 Task: Add a new rule when a card is added to the list "to do", the card's label should be orange.
Action: Mouse moved to (628, 201)
Screenshot: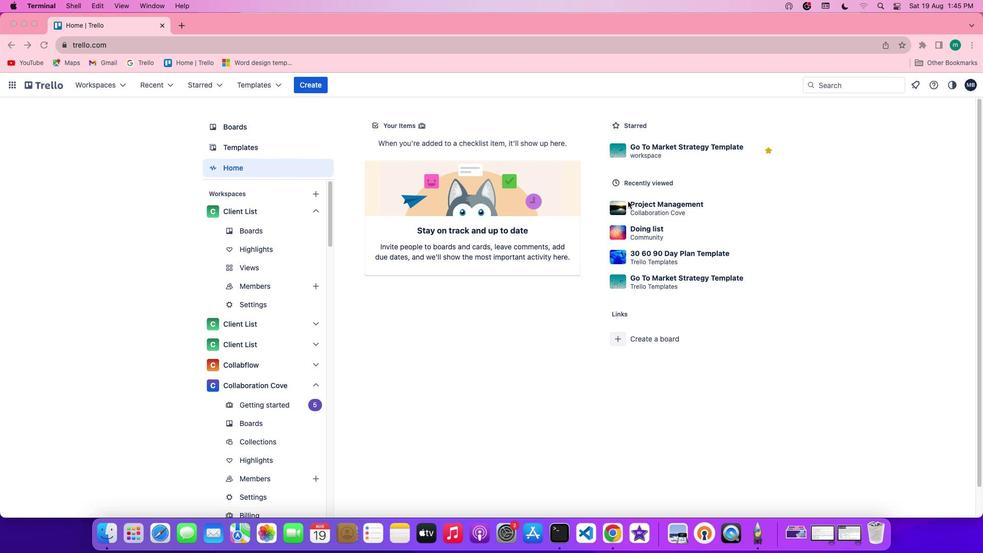 
Action: Mouse pressed left at (628, 201)
Screenshot: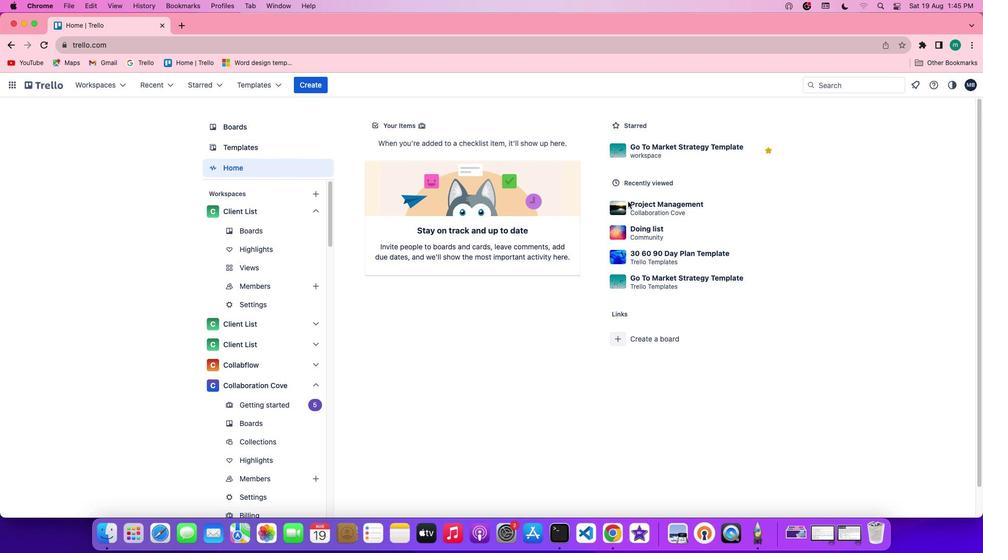 
Action: Mouse moved to (628, 201)
Screenshot: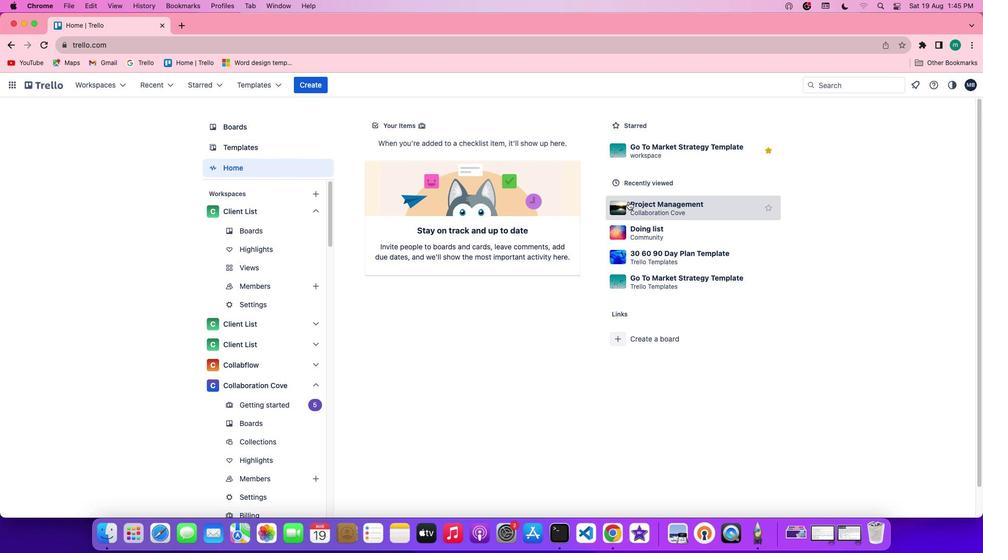 
Action: Mouse pressed left at (628, 201)
Screenshot: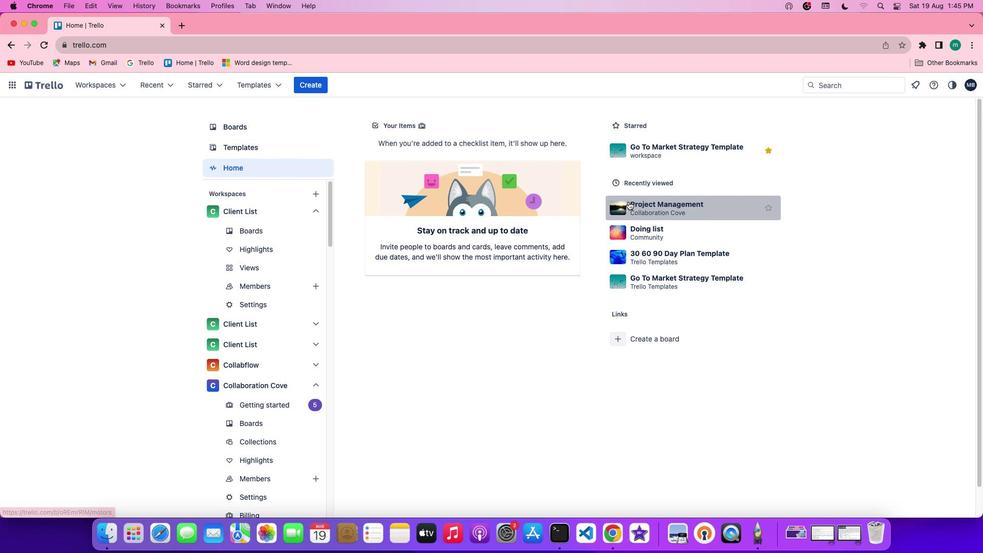 
Action: Mouse moved to (435, 165)
Screenshot: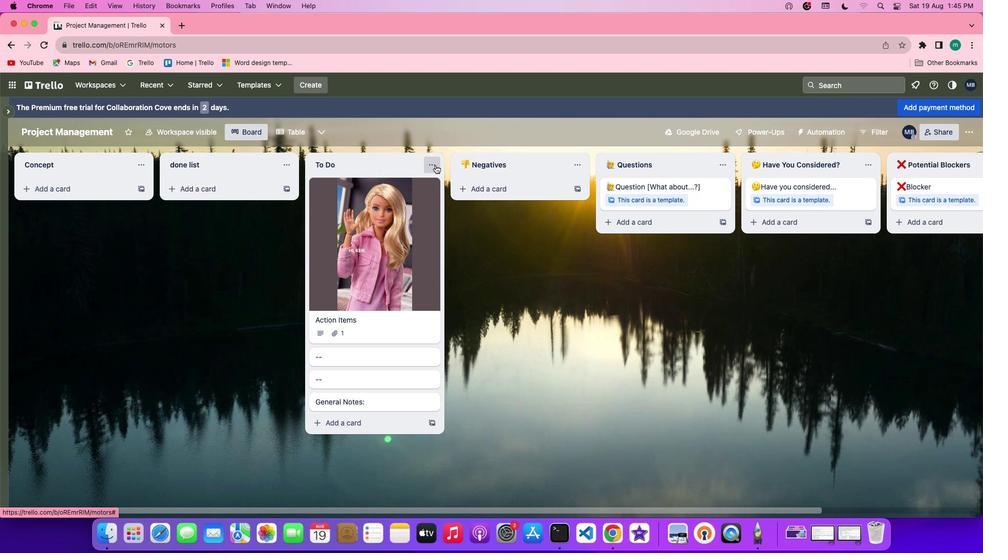 
Action: Mouse pressed left at (435, 165)
Screenshot: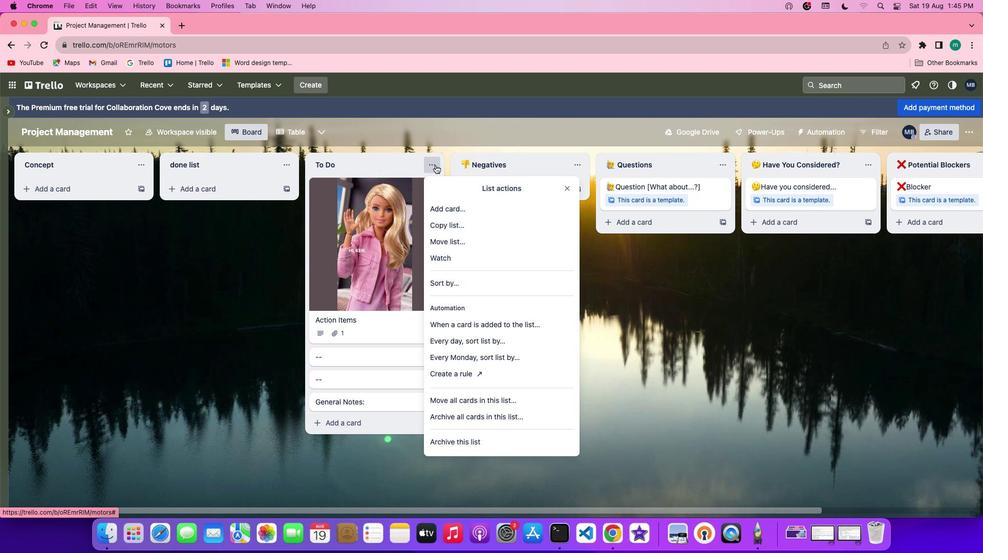 
Action: Mouse moved to (453, 325)
Screenshot: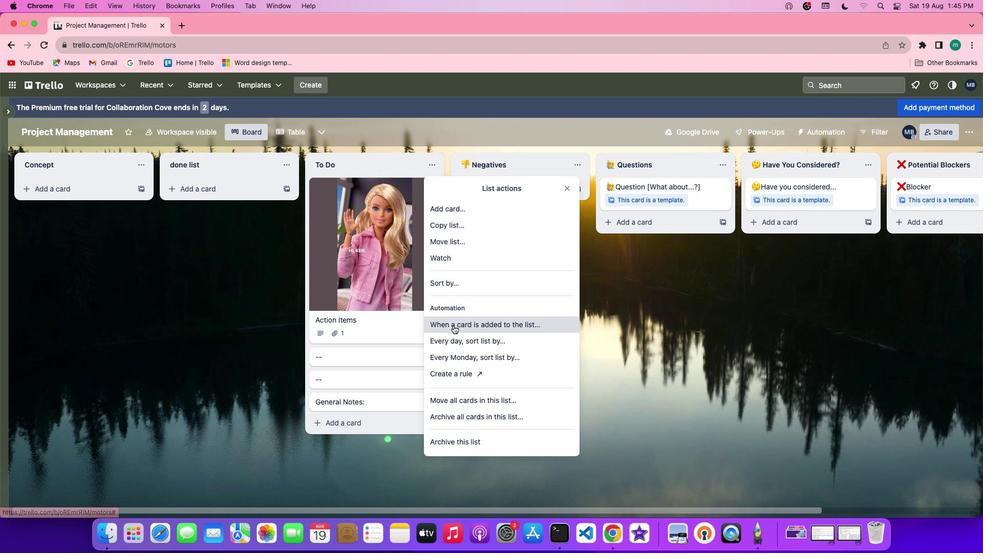 
Action: Mouse pressed left at (453, 325)
Screenshot: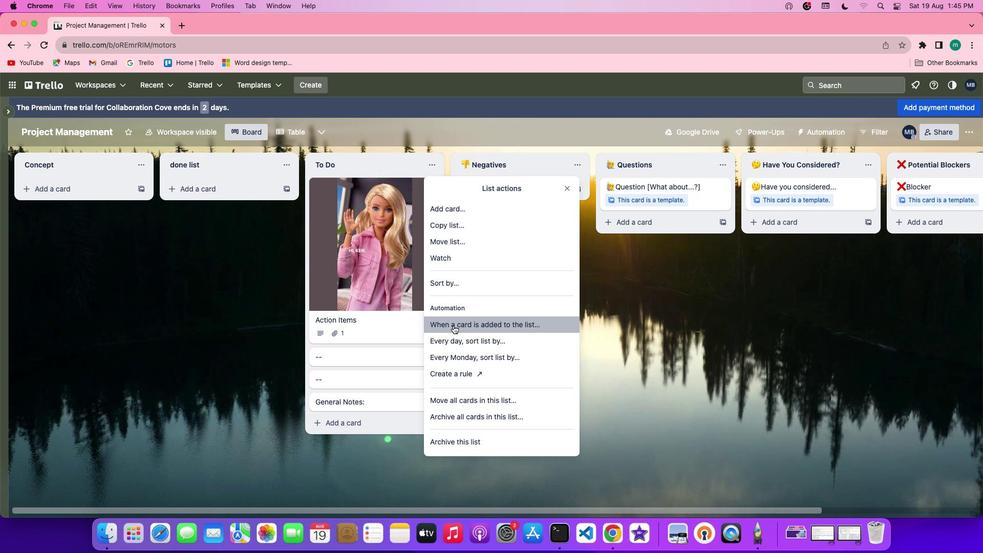 
Action: Mouse moved to (511, 262)
Screenshot: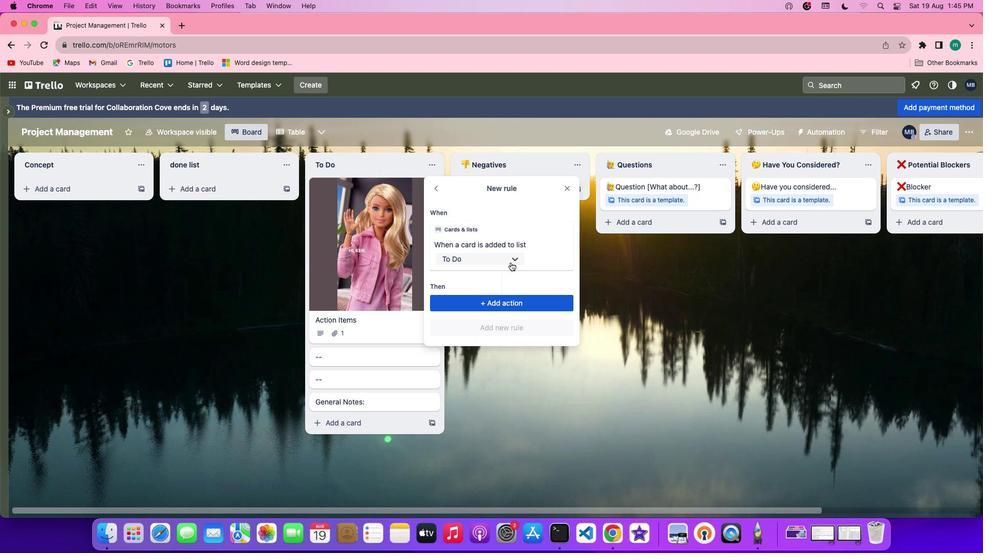 
Action: Mouse pressed left at (511, 262)
Screenshot: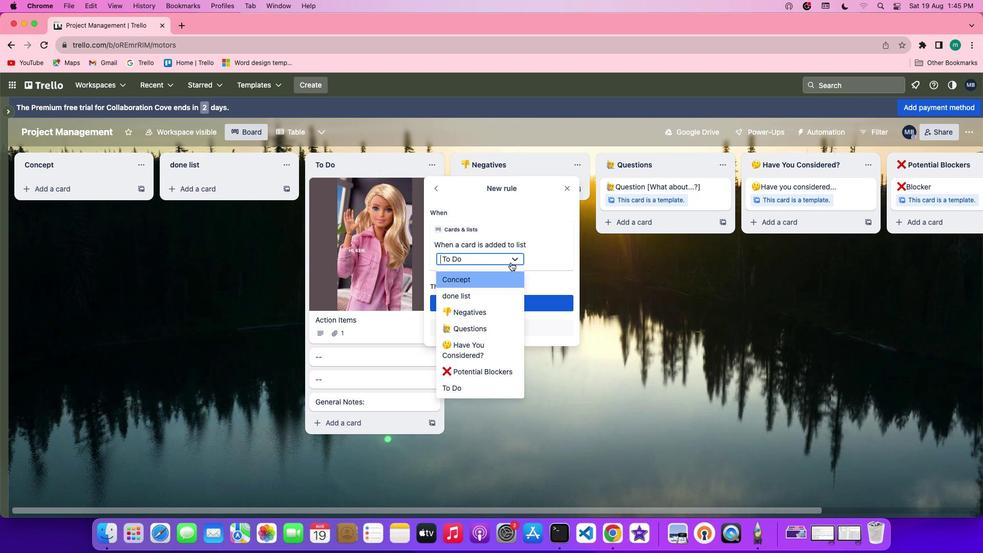 
Action: Mouse moved to (484, 386)
Screenshot: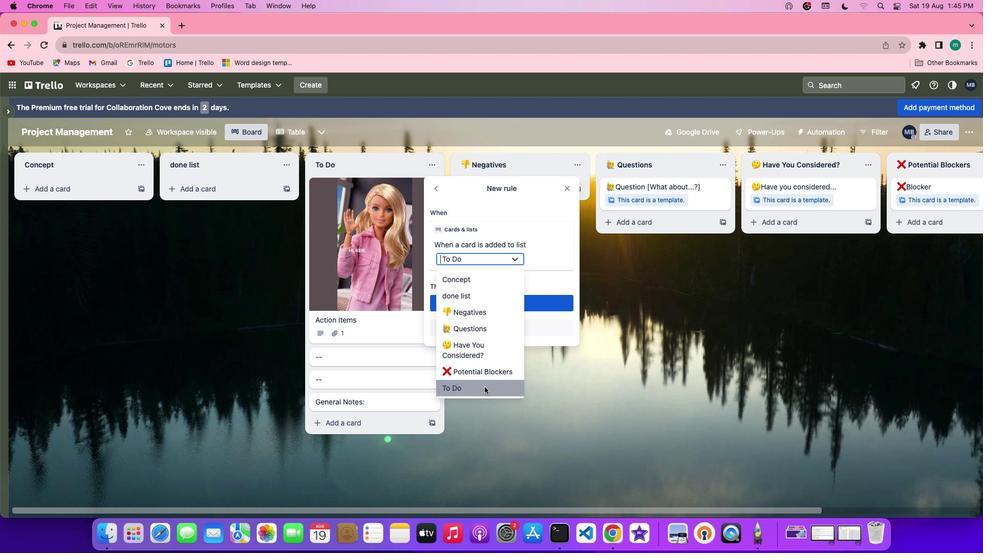 
Action: Mouse pressed left at (484, 386)
Screenshot: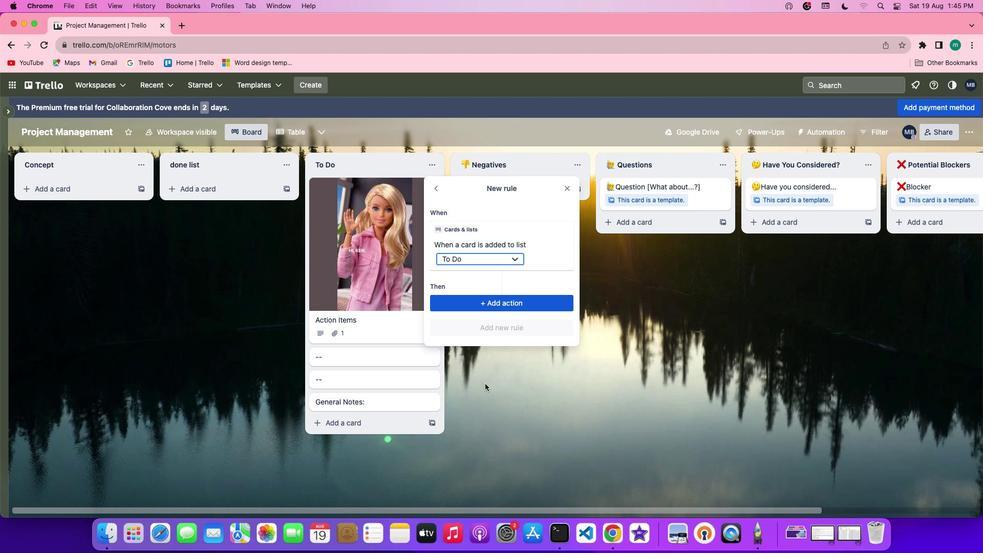 
Action: Mouse moved to (509, 305)
Screenshot: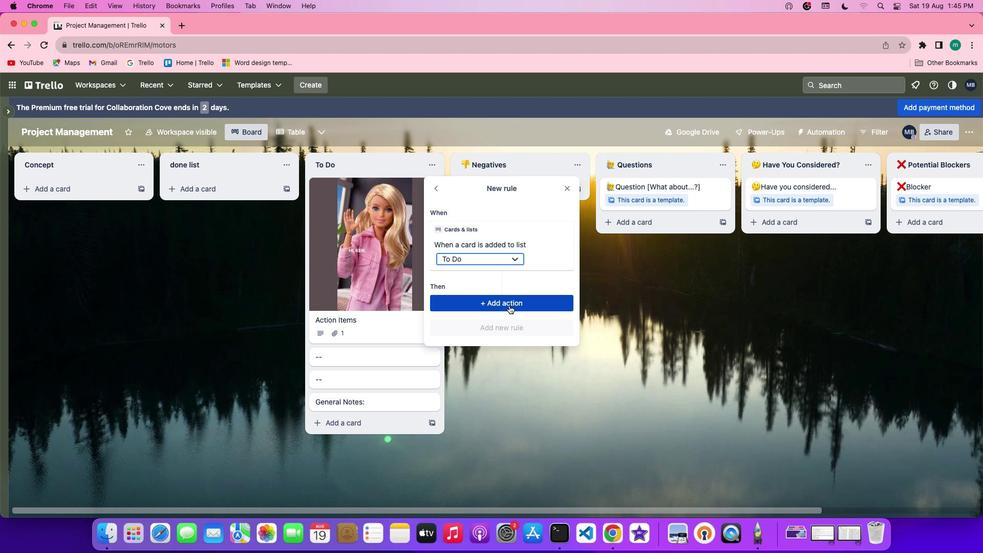 
Action: Mouse pressed left at (509, 305)
Screenshot: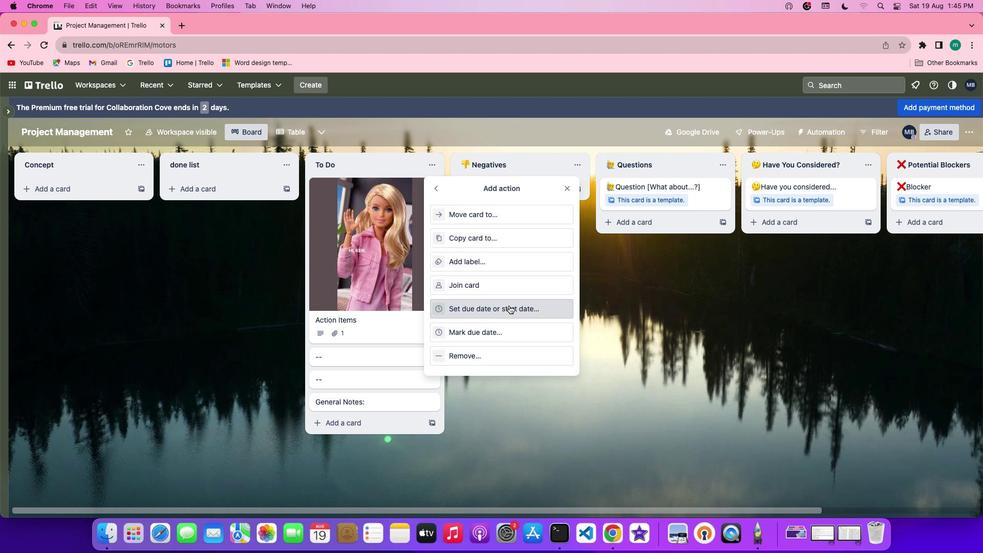 
Action: Mouse moved to (505, 258)
Screenshot: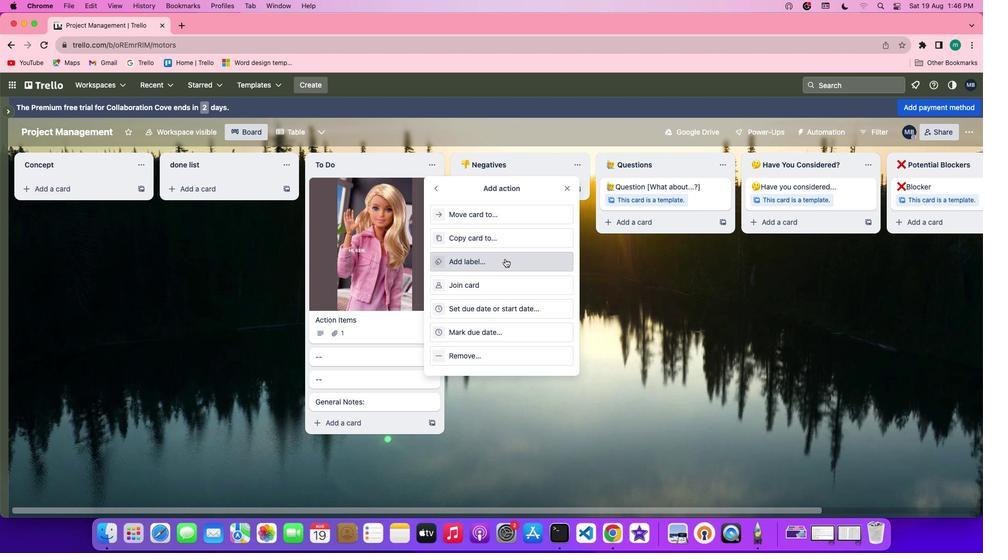 
Action: Mouse pressed left at (505, 258)
Screenshot: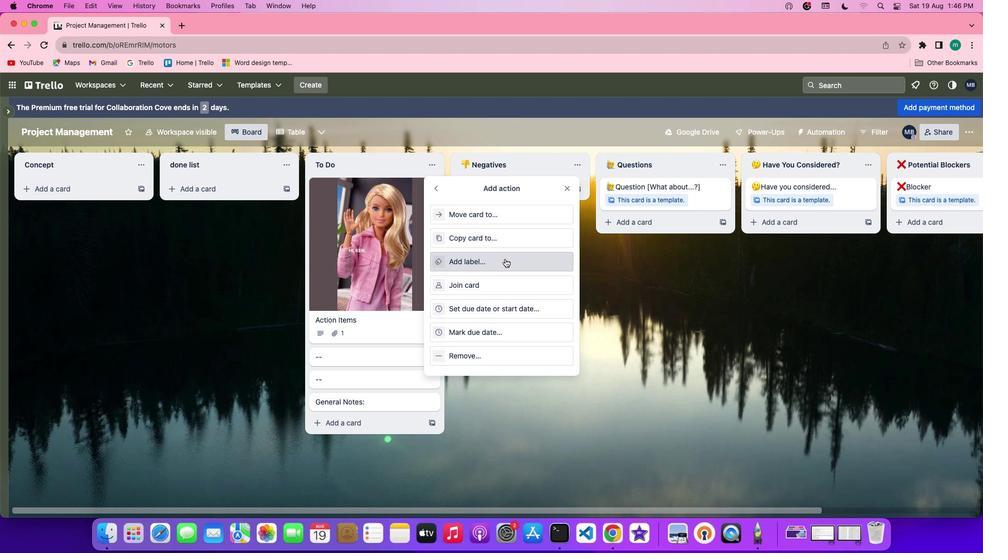 
Action: Mouse moved to (549, 320)
Screenshot: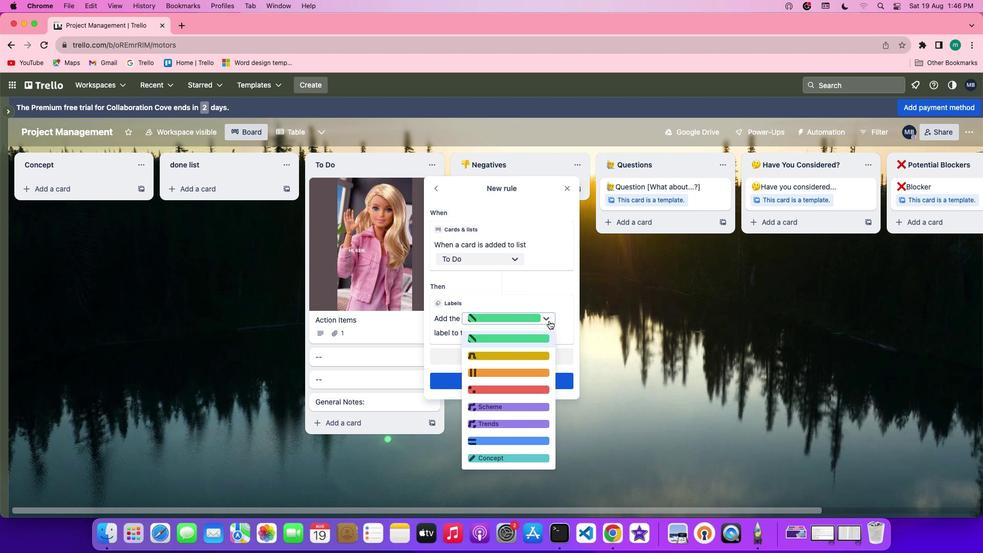 
Action: Mouse pressed left at (549, 320)
Screenshot: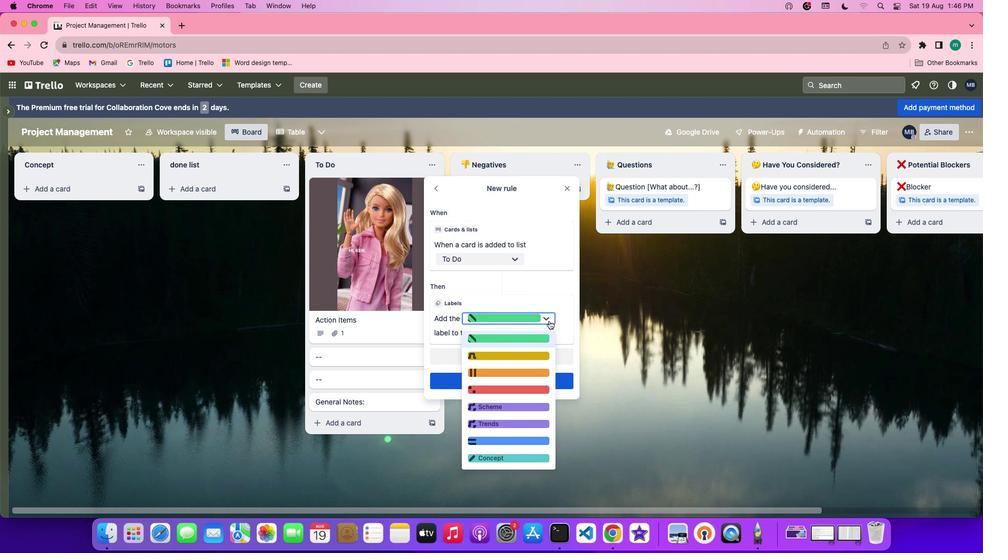 
Action: Mouse moved to (529, 373)
Screenshot: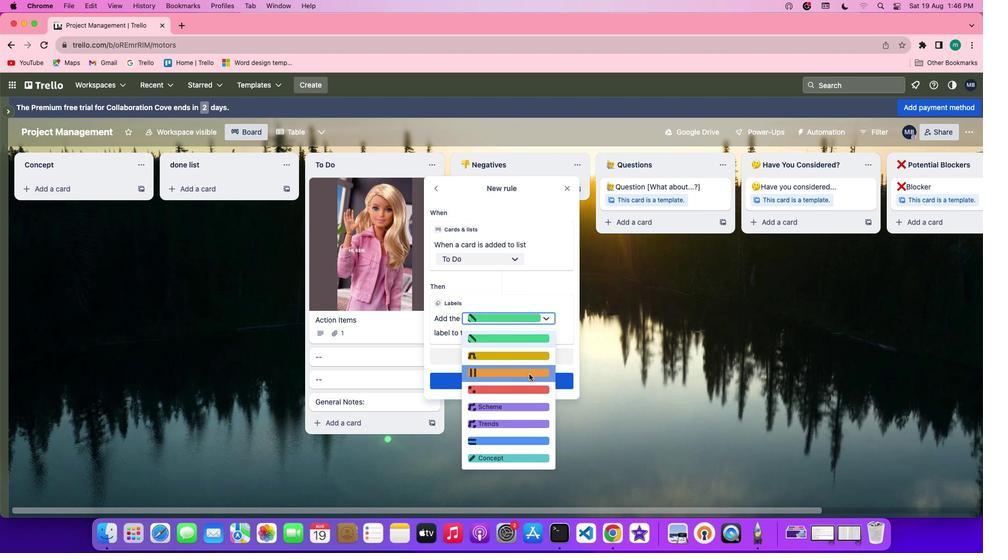 
Action: Mouse pressed left at (529, 373)
Screenshot: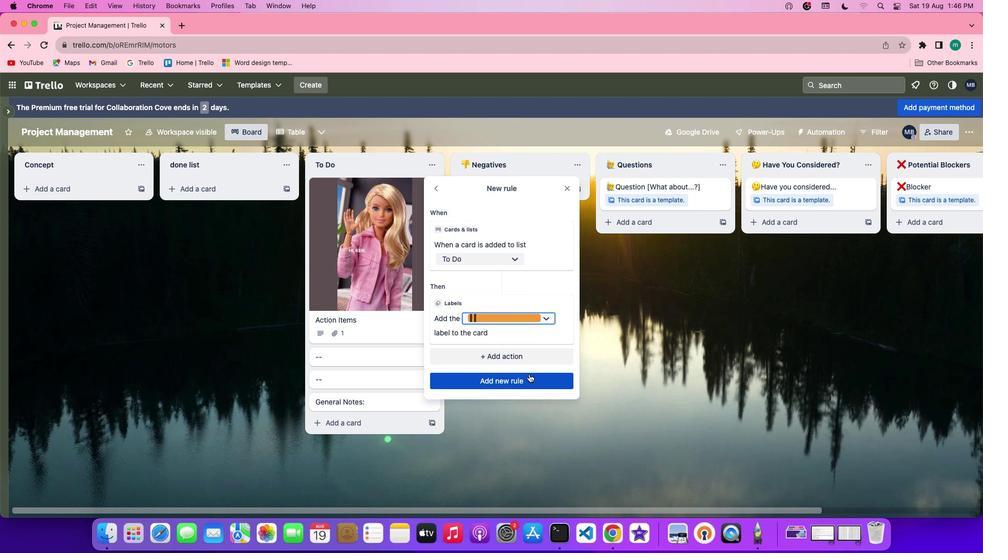 
Action: Mouse moved to (529, 376)
Screenshot: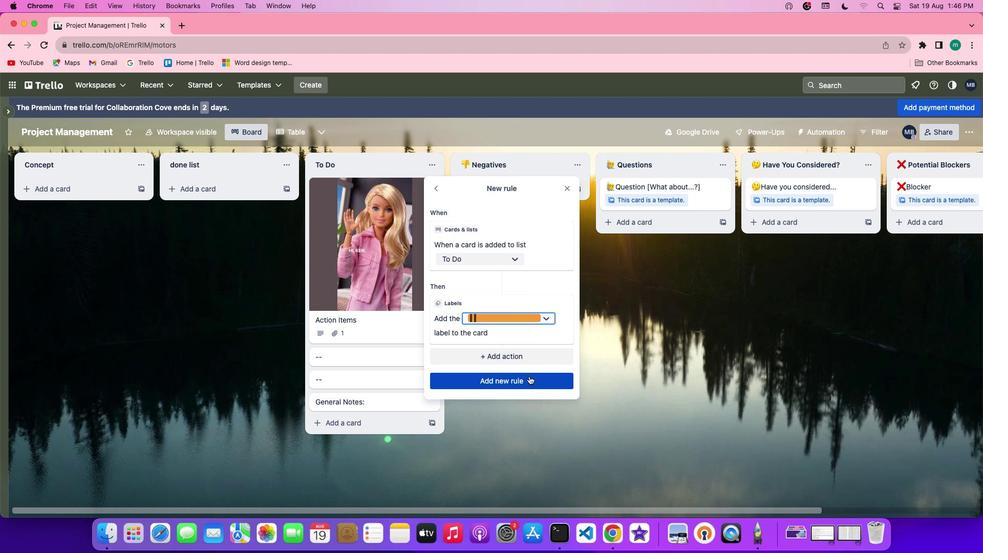 
Action: Mouse pressed left at (529, 376)
Screenshot: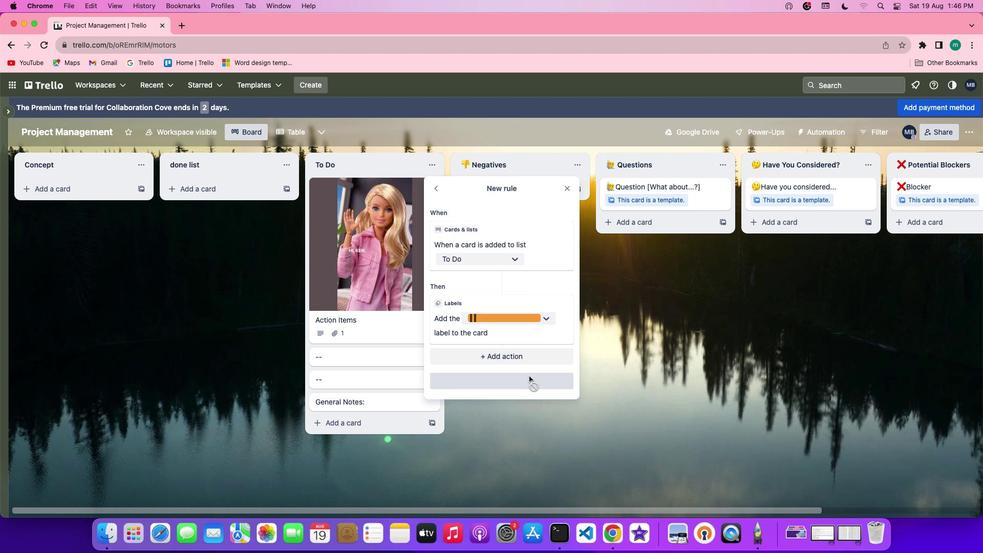 
